 Task: Show how to pin and unpin the "List view" of list quotes
Action: Mouse moved to (239, 126)
Screenshot: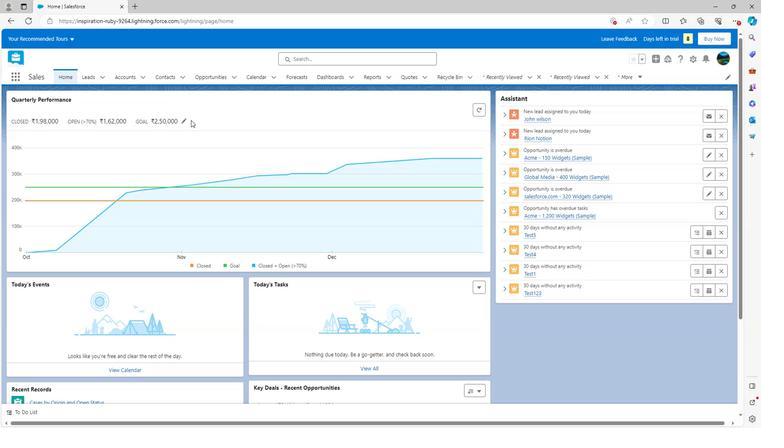
Action: Mouse scrolled (239, 126) with delta (0, 0)
Screenshot: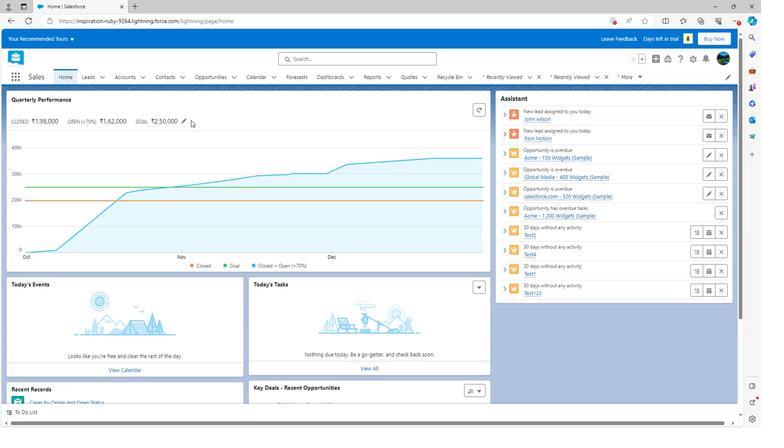 
Action: Mouse scrolled (239, 126) with delta (0, 0)
Screenshot: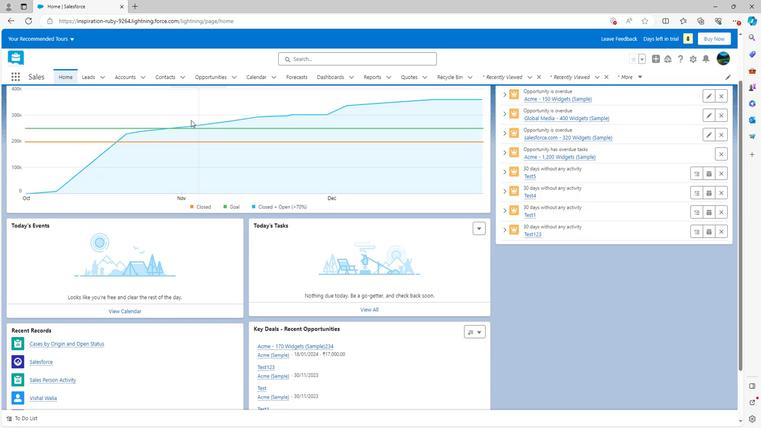 
Action: Mouse scrolled (239, 126) with delta (0, 0)
Screenshot: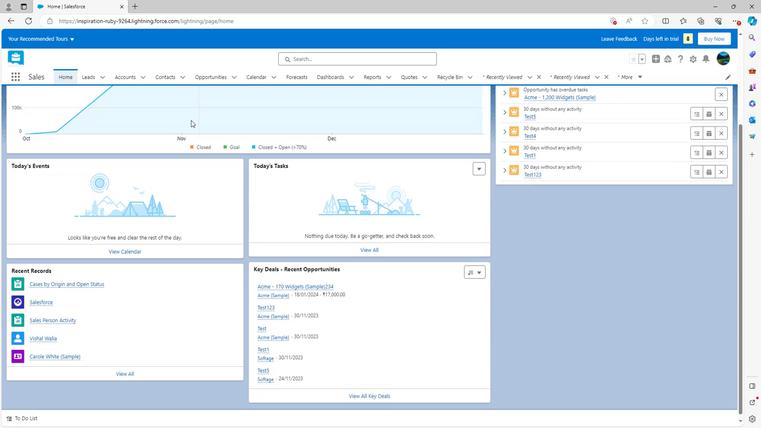 
Action: Mouse scrolled (239, 127) with delta (0, 0)
Screenshot: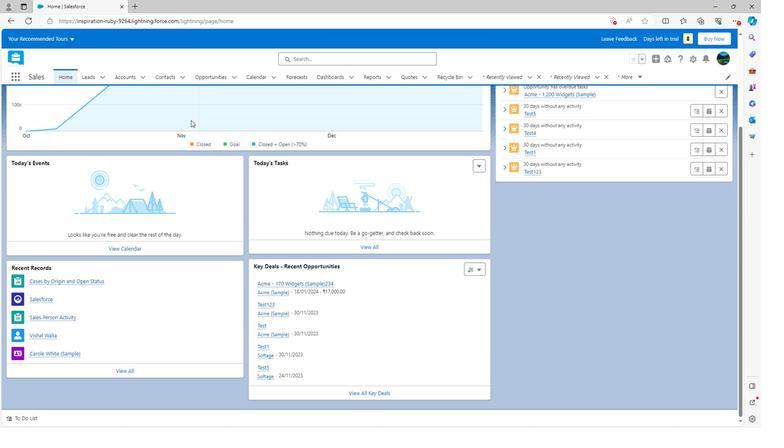 
Action: Mouse scrolled (239, 127) with delta (0, 0)
Screenshot: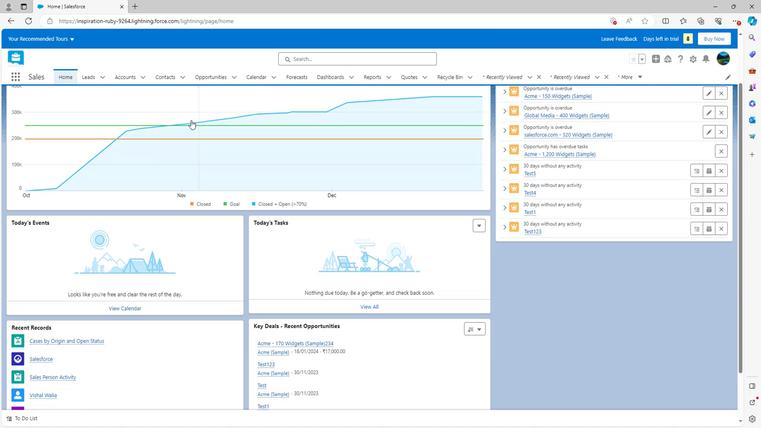 
Action: Mouse scrolled (239, 127) with delta (0, 0)
Screenshot: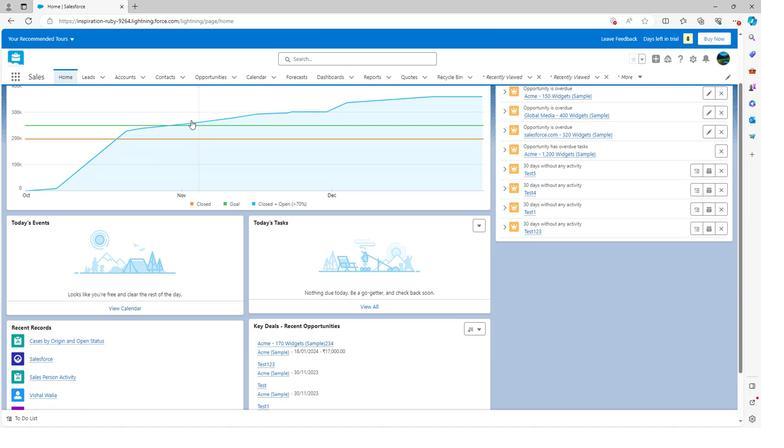 
Action: Mouse scrolled (239, 127) with delta (0, 0)
Screenshot: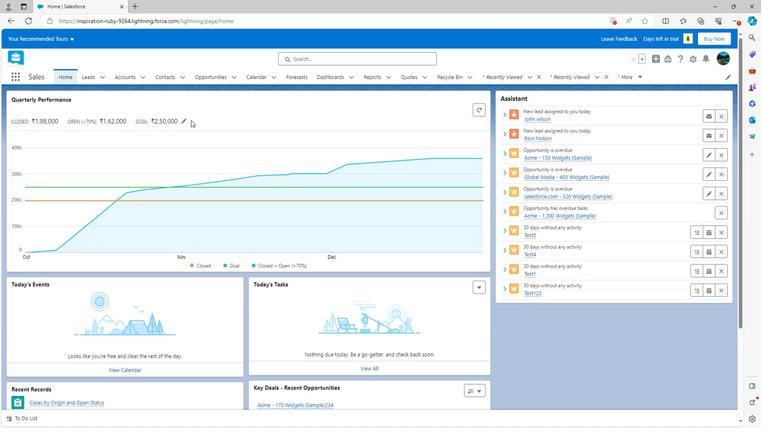 
Action: Mouse moved to (564, 58)
Screenshot: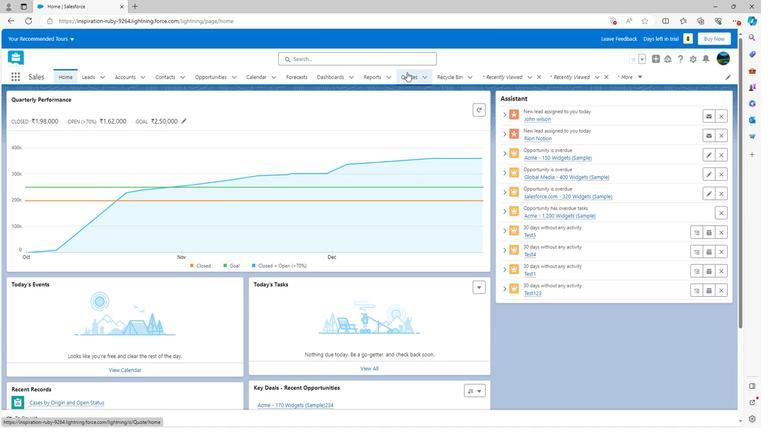 
Action: Mouse pressed left at (564, 58)
Screenshot: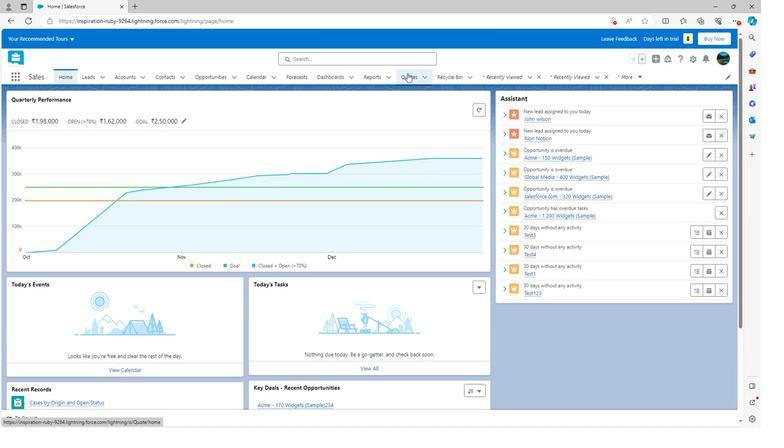 
Action: Mouse moved to (108, 105)
Screenshot: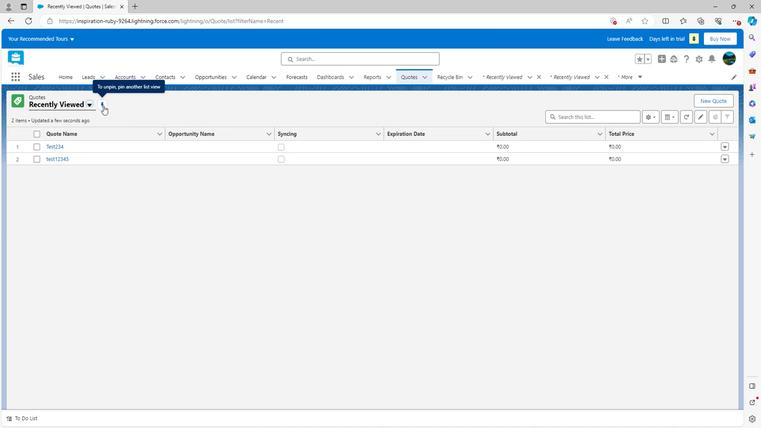 
Action: Mouse pressed left at (108, 105)
Screenshot: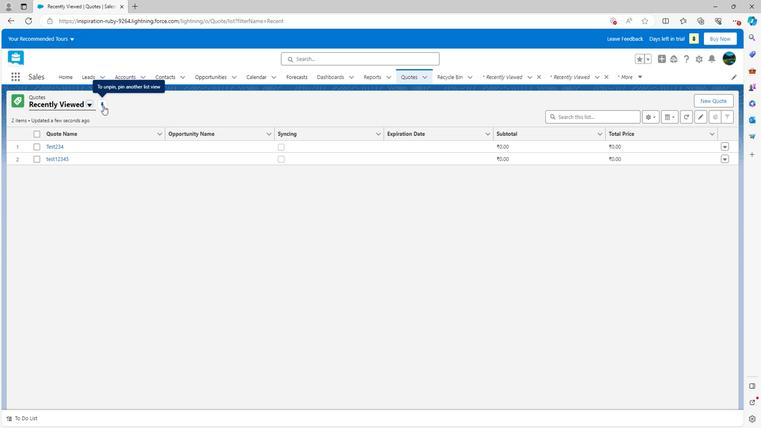 
Action: Mouse moved to (83, 103)
Screenshot: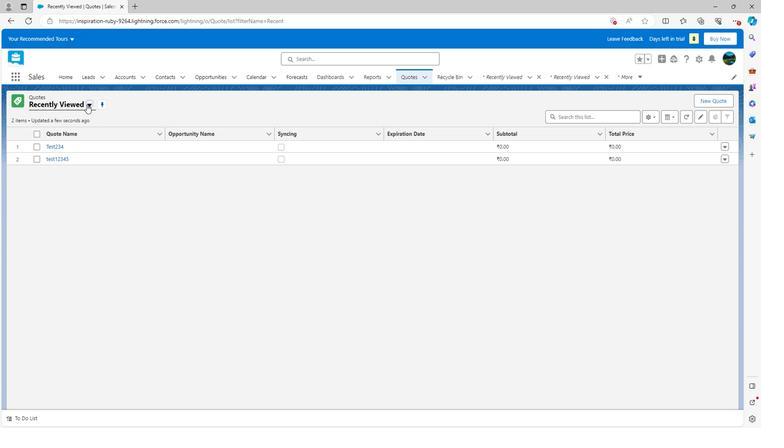 
Action: Mouse pressed left at (83, 103)
Screenshot: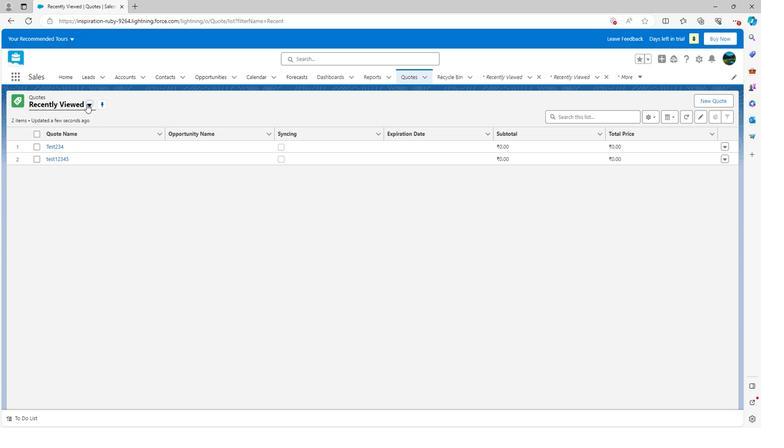 
Action: Mouse moved to (37, 142)
Screenshot: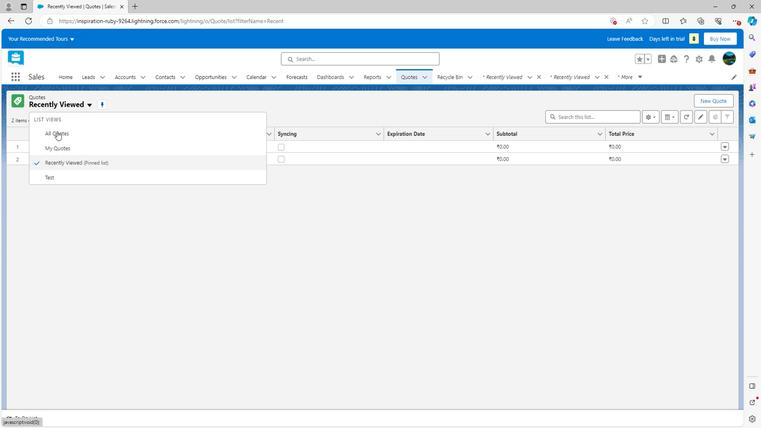 
Action: Mouse pressed left at (37, 142)
Screenshot: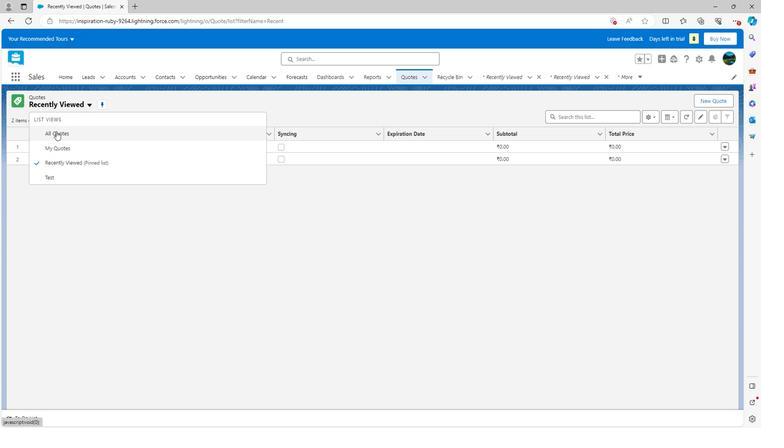 
Action: Mouse moved to (383, 204)
Screenshot: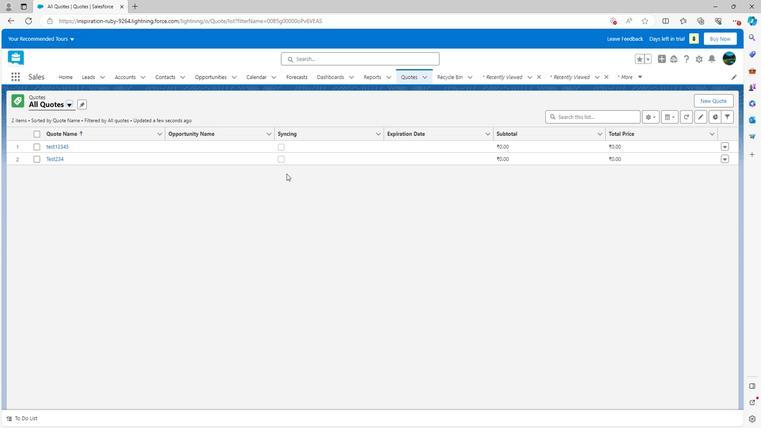 
